 Task: Add Sprouts Organic Mango-Pineapple Fruit Spread to the cart.
Action: Mouse moved to (861, 304)
Screenshot: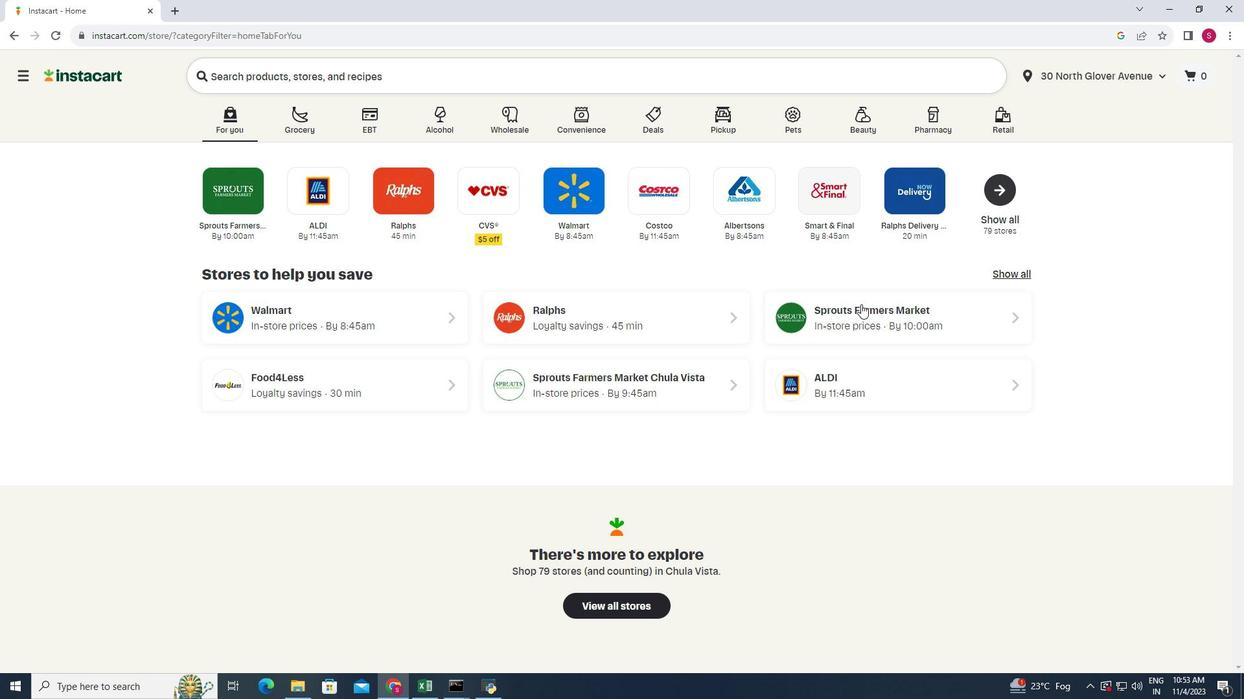 
Action: Mouse pressed left at (861, 304)
Screenshot: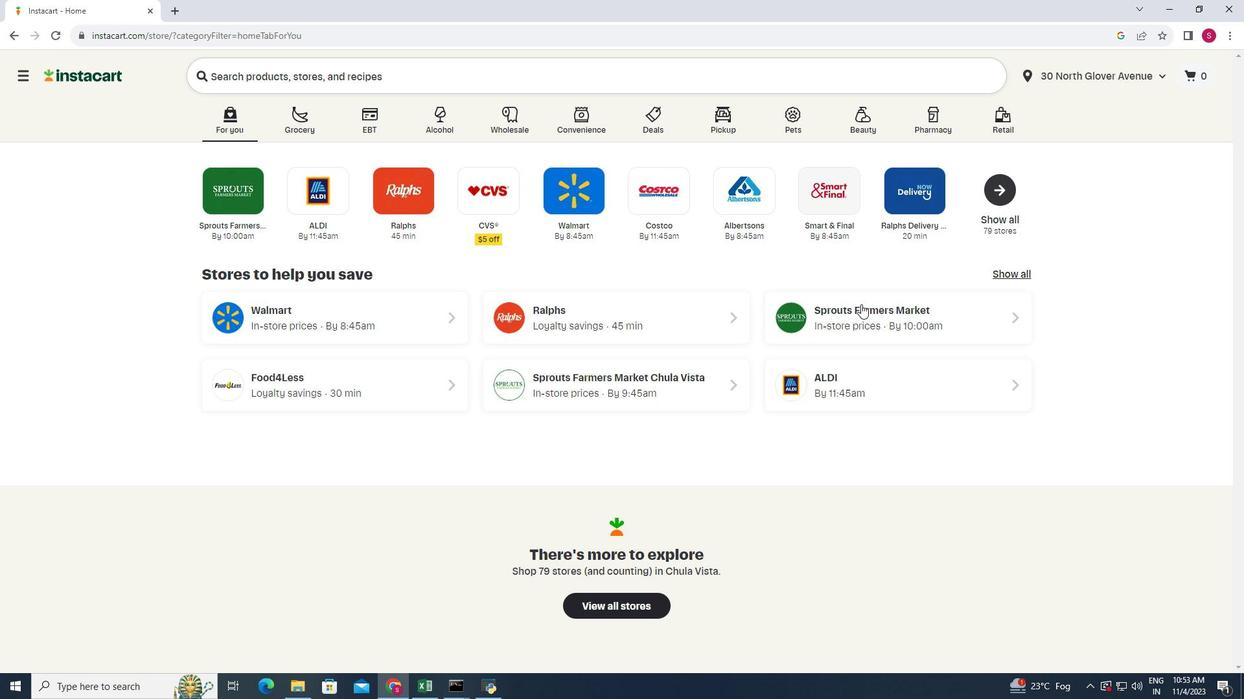 
Action: Mouse moved to (104, 392)
Screenshot: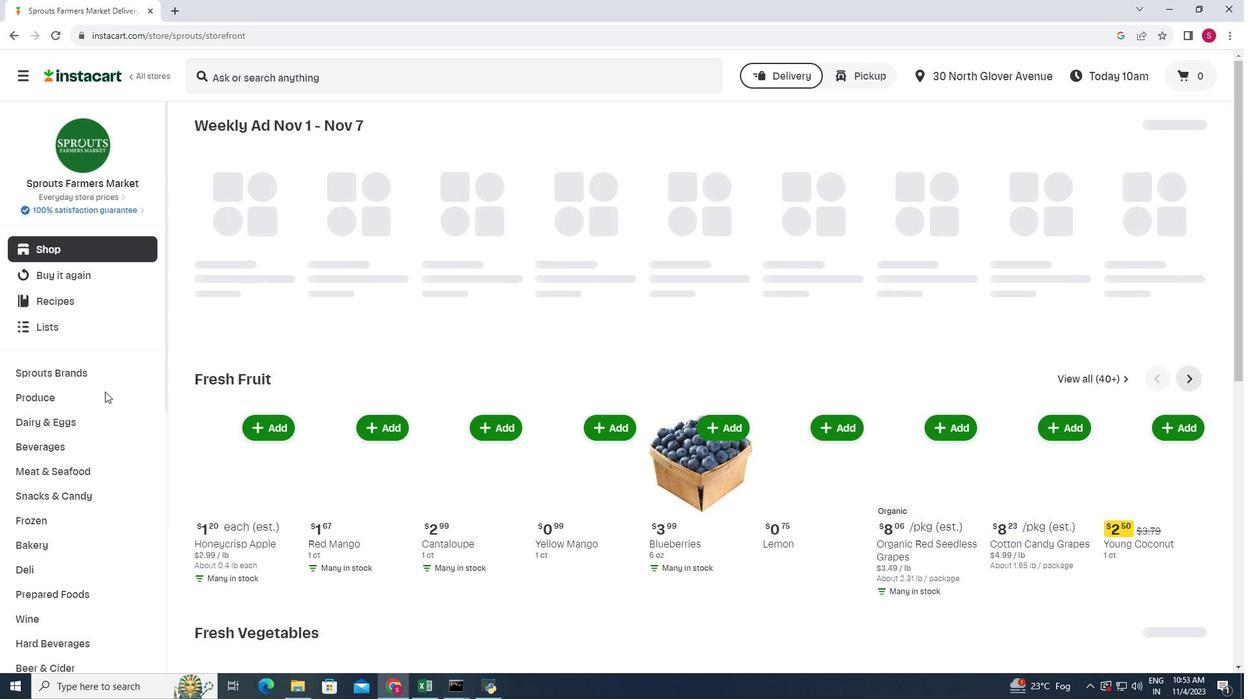 
Action: Mouse scrolled (104, 391) with delta (0, 0)
Screenshot: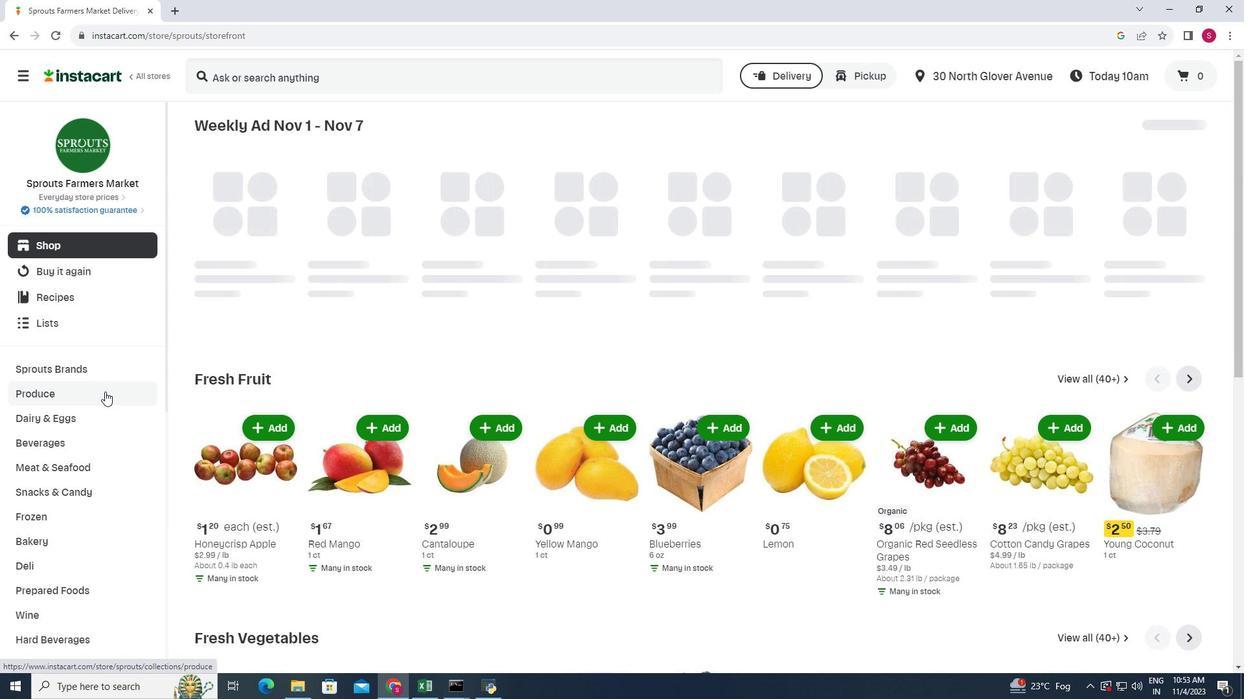 
Action: Mouse scrolled (104, 391) with delta (0, 0)
Screenshot: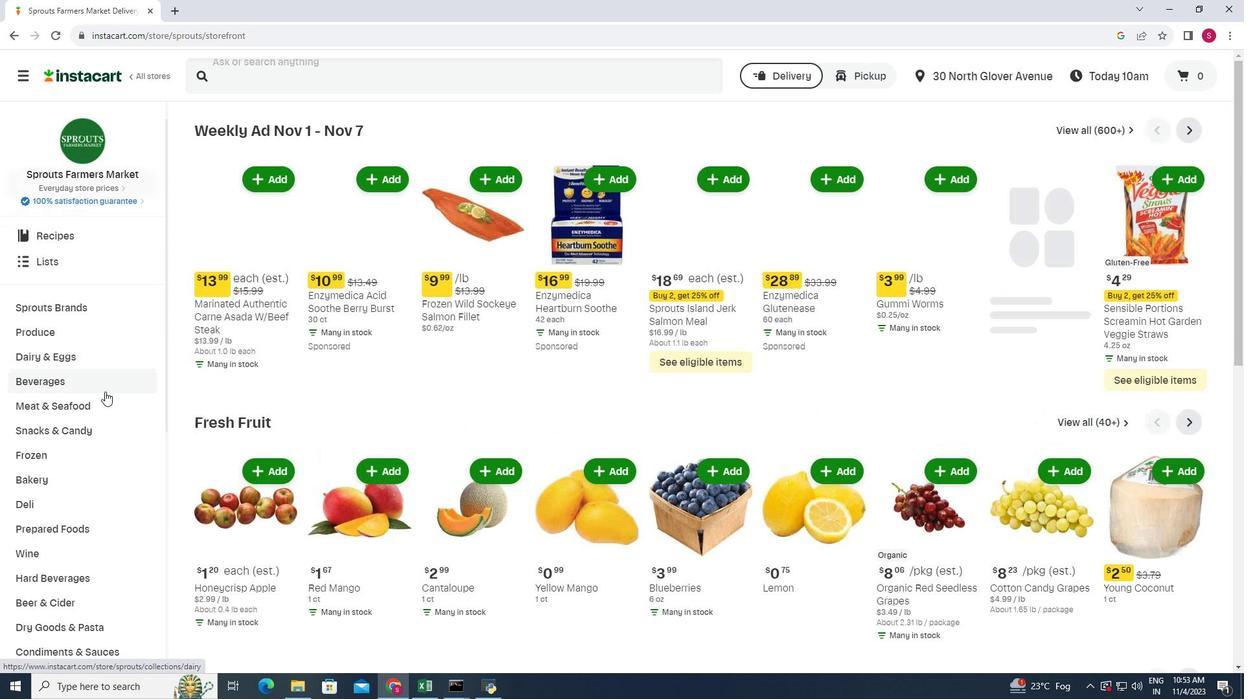 
Action: Mouse moved to (112, 383)
Screenshot: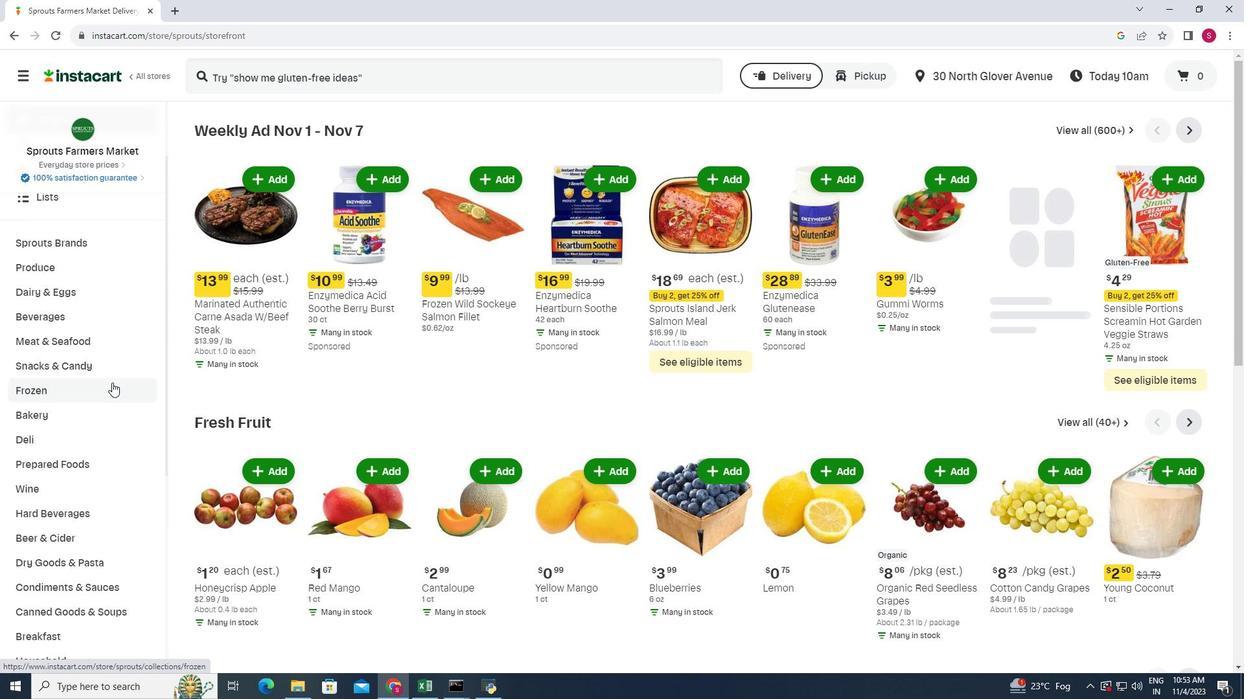 
Action: Mouse scrolled (112, 382) with delta (0, 0)
Screenshot: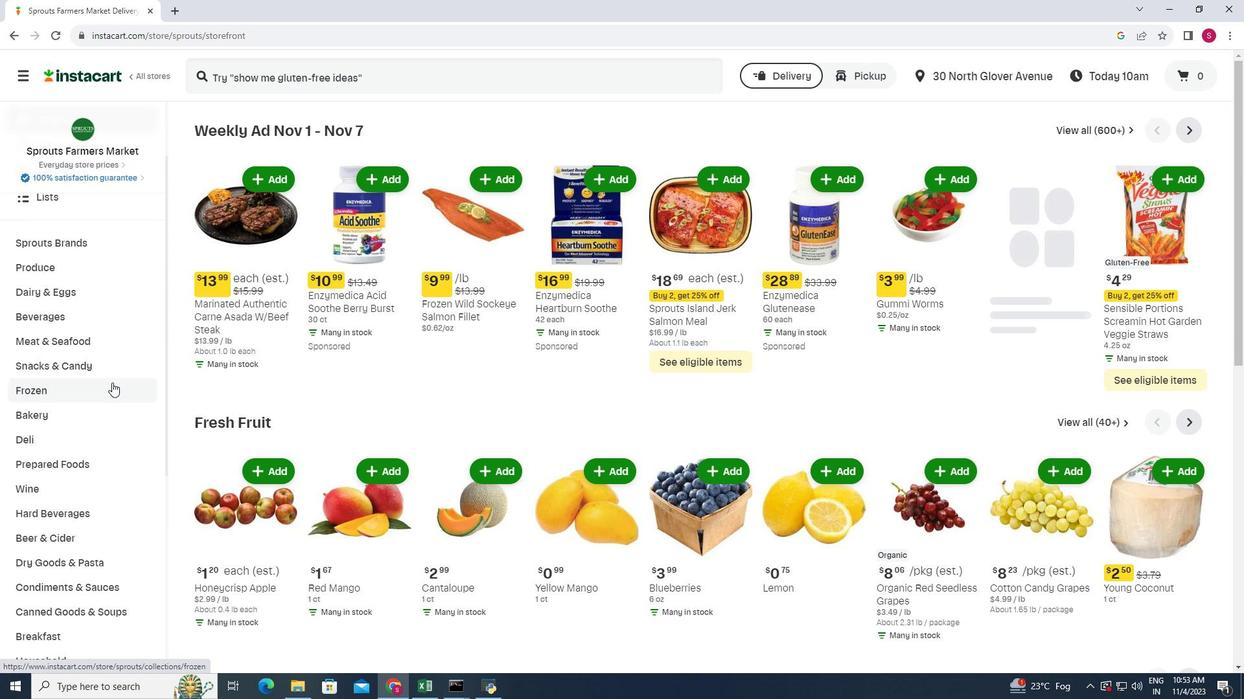 
Action: Mouse moved to (73, 567)
Screenshot: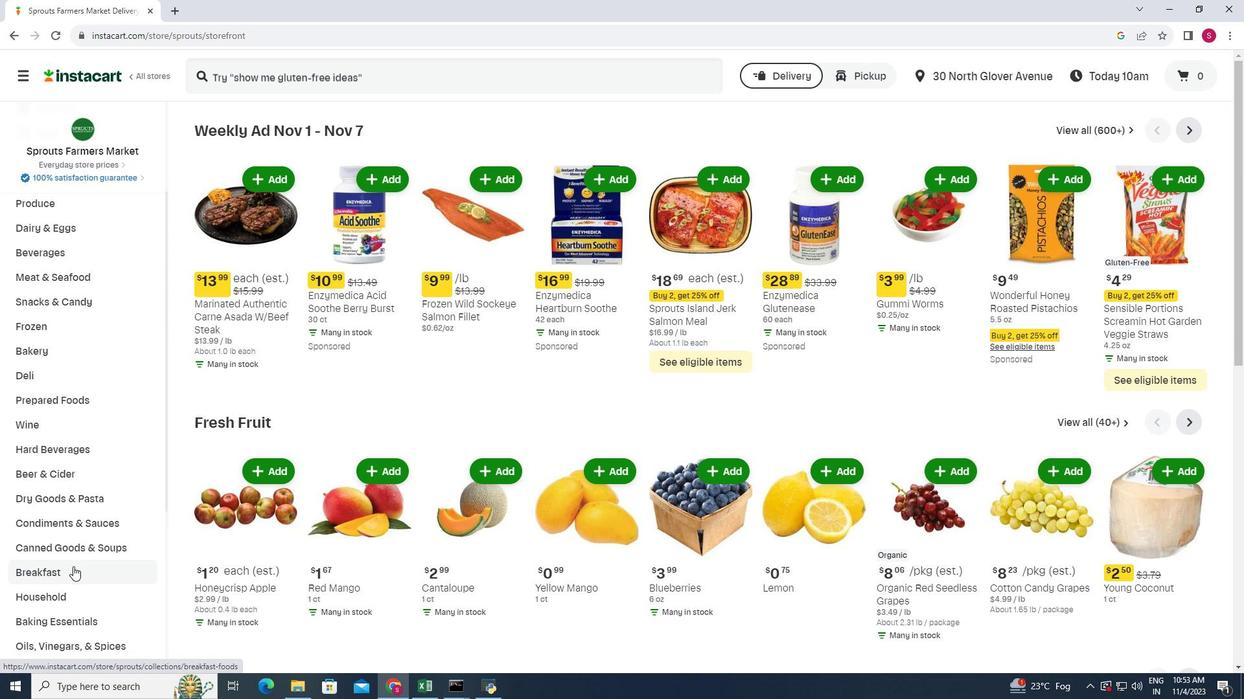 
Action: Mouse pressed left at (73, 567)
Screenshot: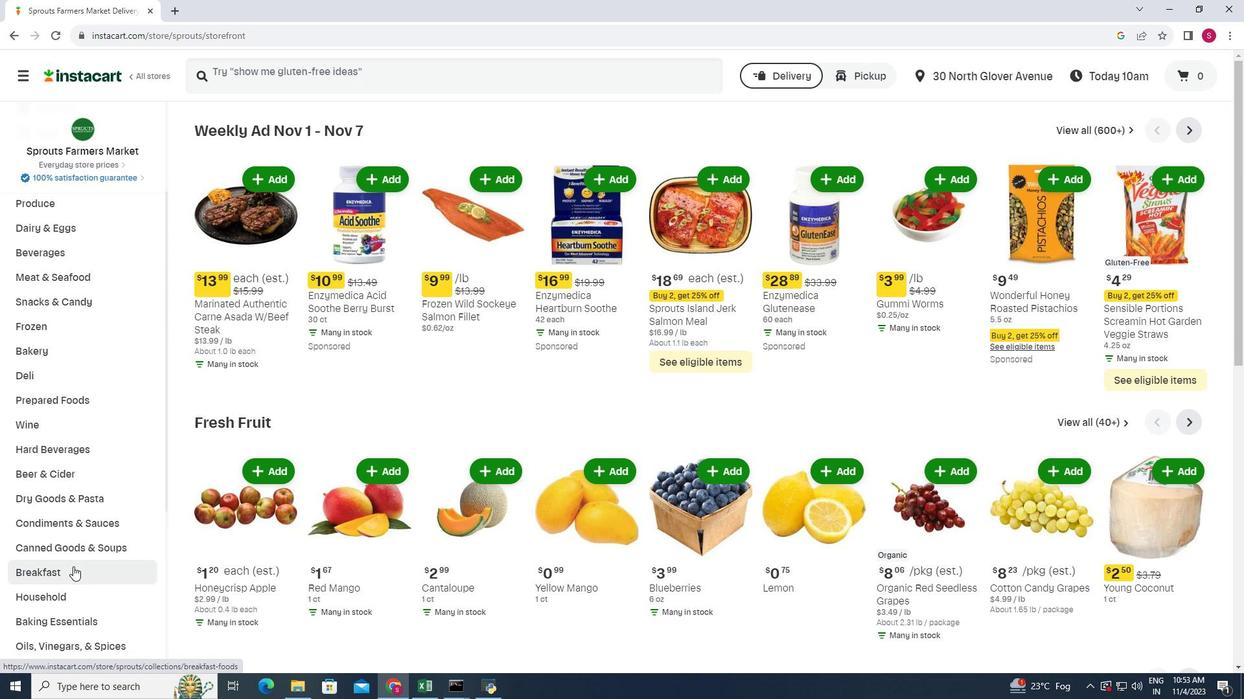 
Action: Mouse moved to (791, 151)
Screenshot: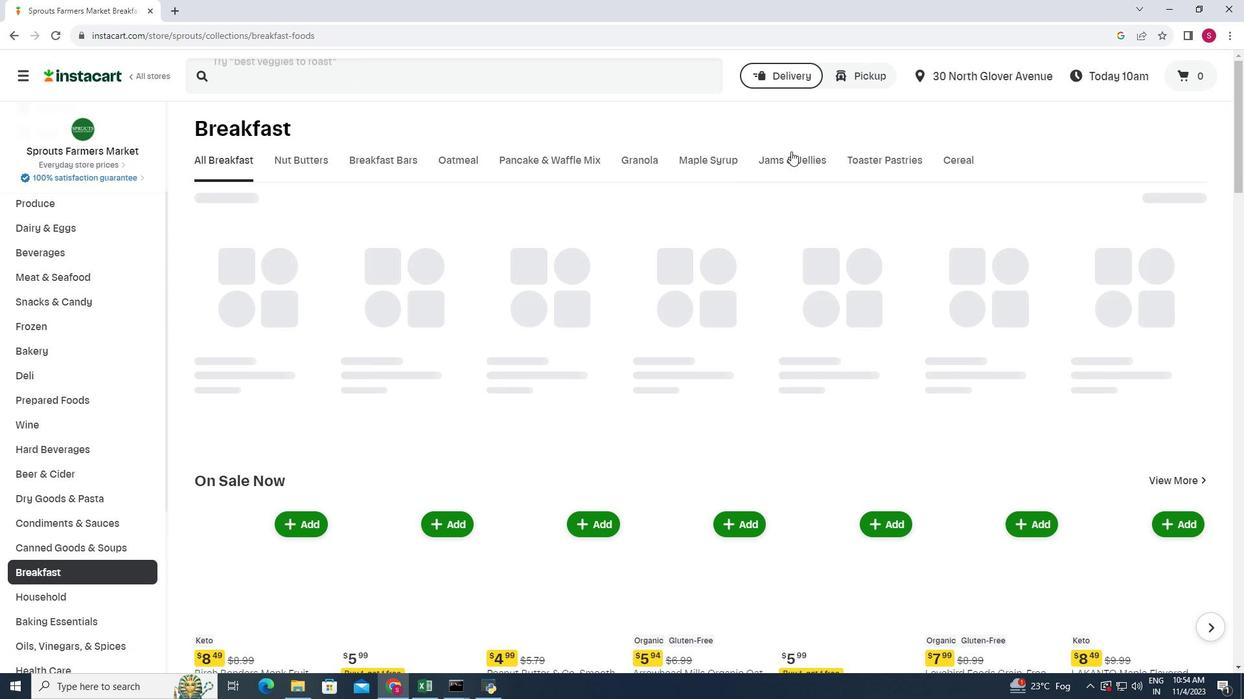 
Action: Mouse pressed left at (791, 151)
Screenshot: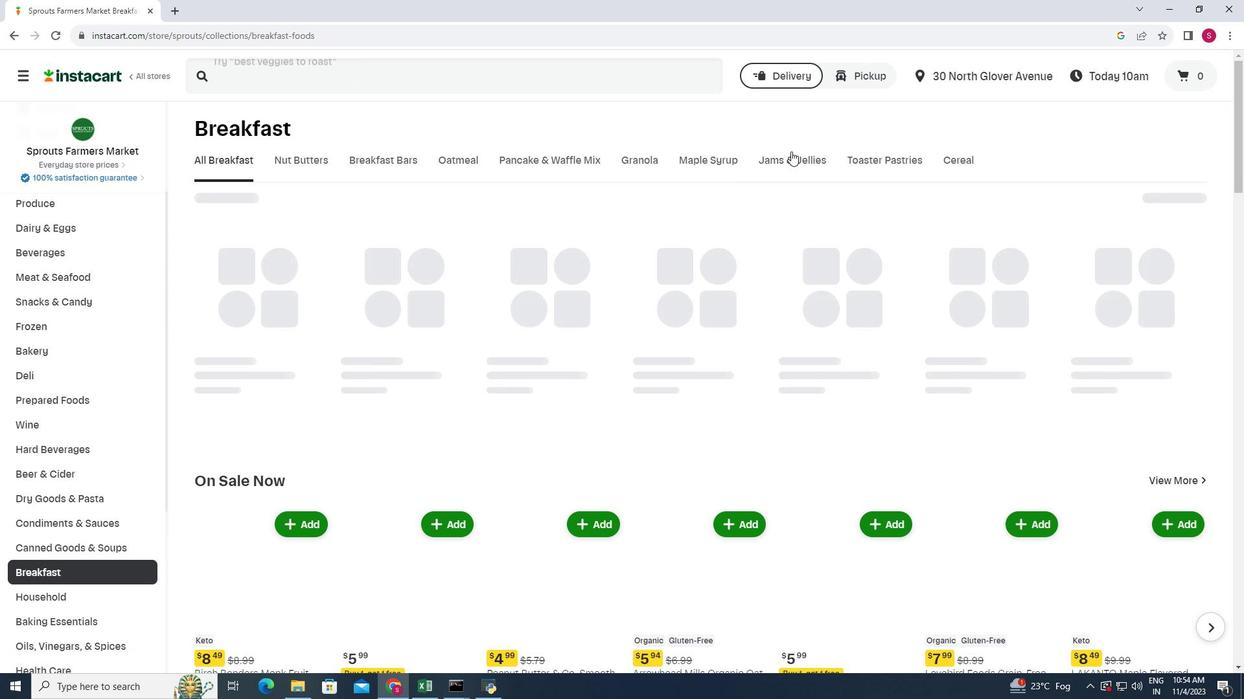 
Action: Mouse moved to (795, 165)
Screenshot: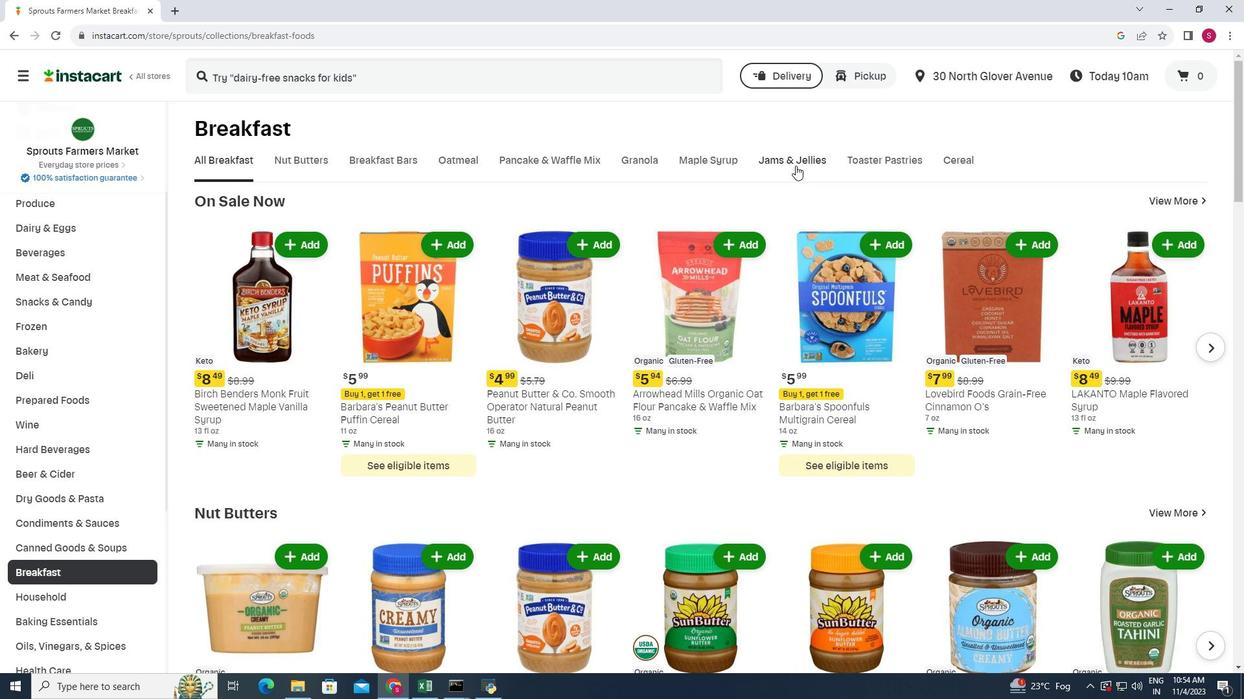 
Action: Mouse pressed left at (795, 165)
Screenshot: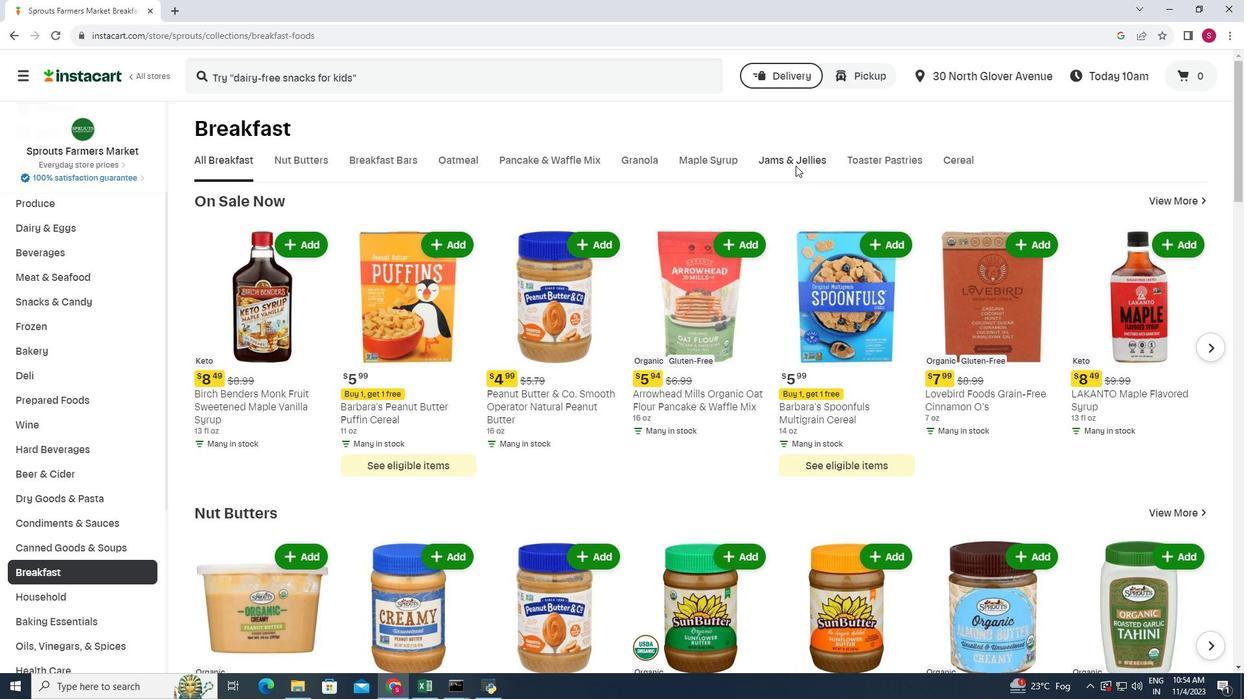 
Action: Mouse moved to (311, 211)
Screenshot: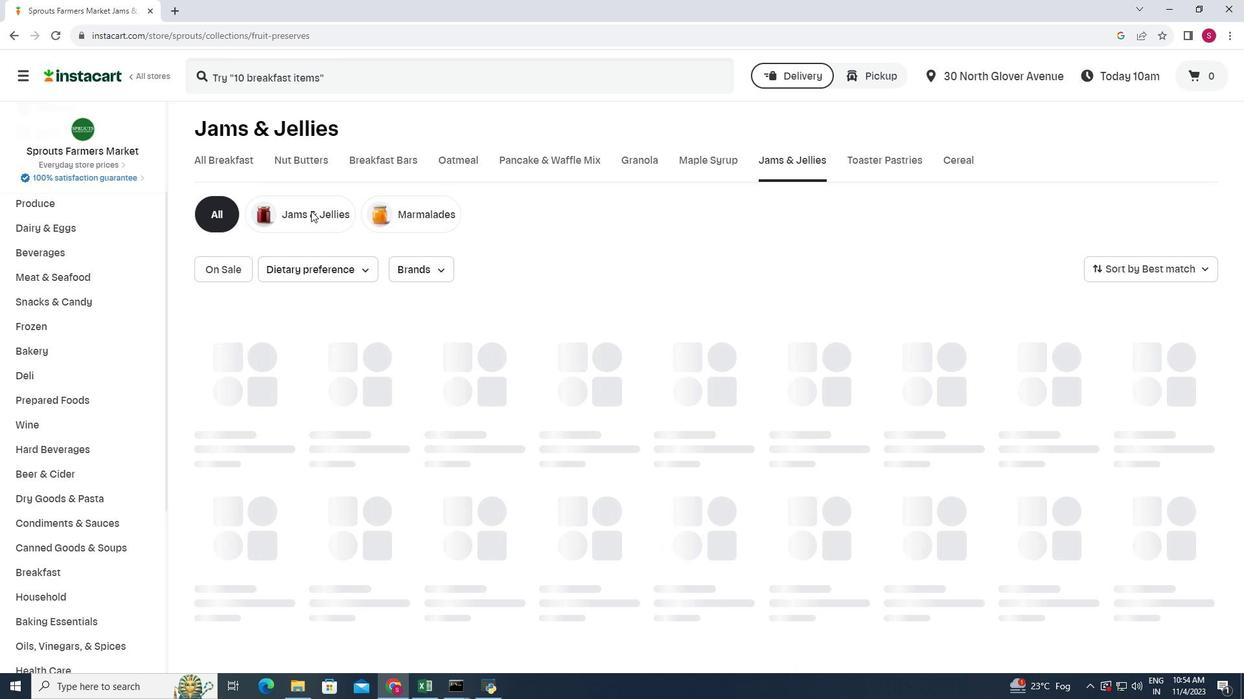 
Action: Mouse pressed left at (311, 211)
Screenshot: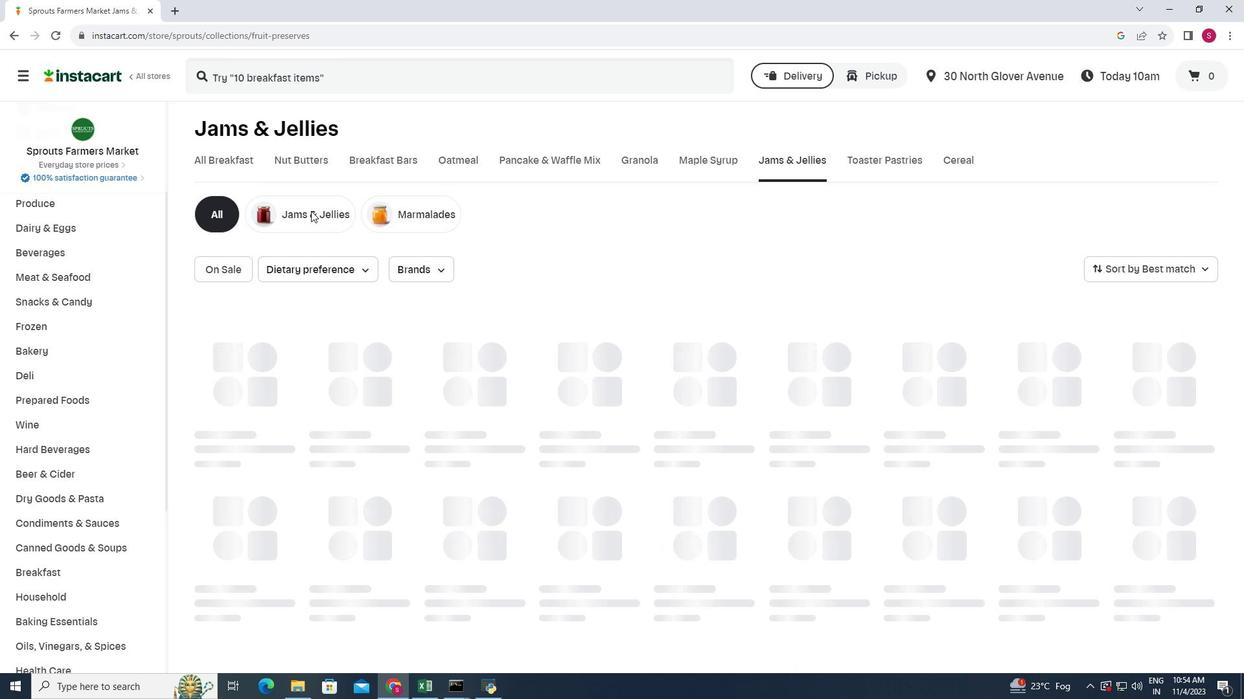 
Action: Mouse moved to (513, 277)
Screenshot: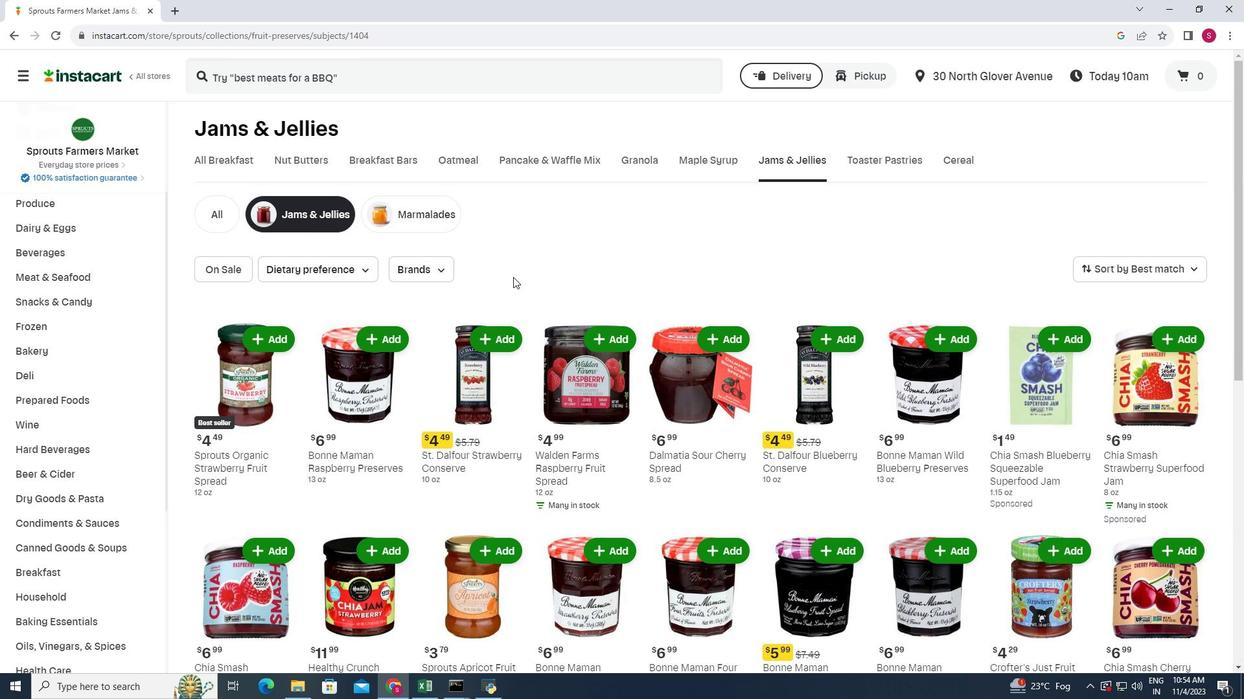 
Action: Mouse scrolled (513, 276) with delta (0, 0)
Screenshot: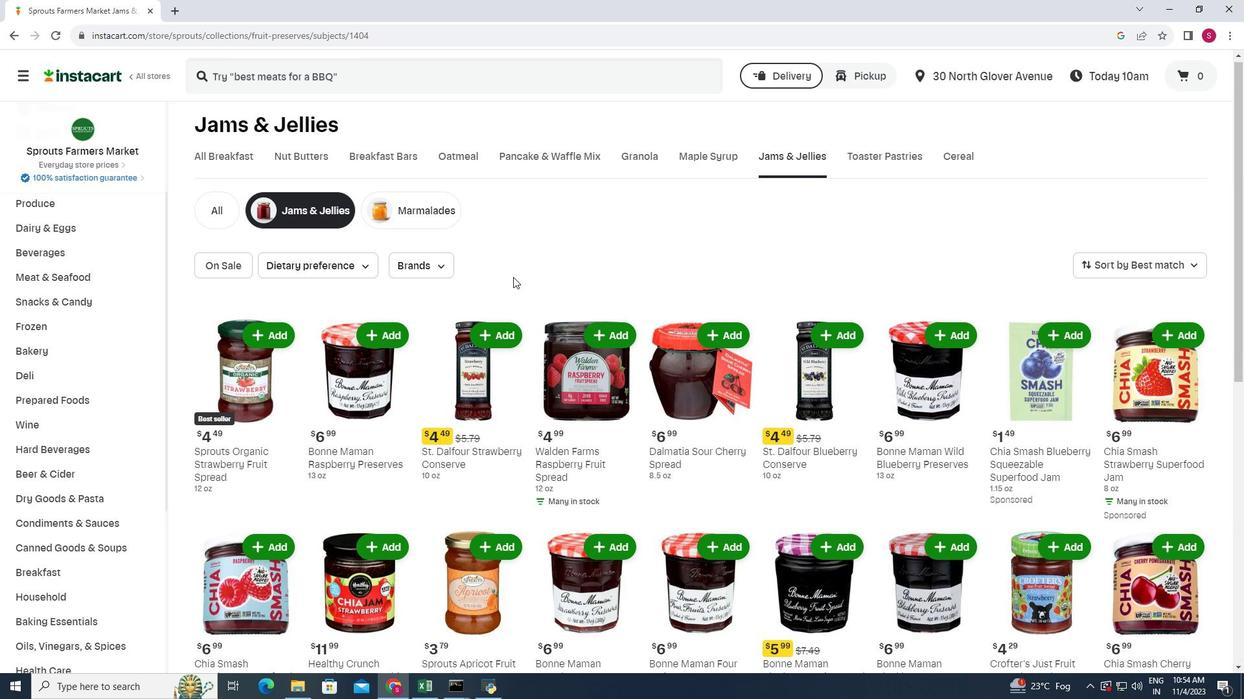 
Action: Mouse scrolled (513, 276) with delta (0, 0)
Screenshot: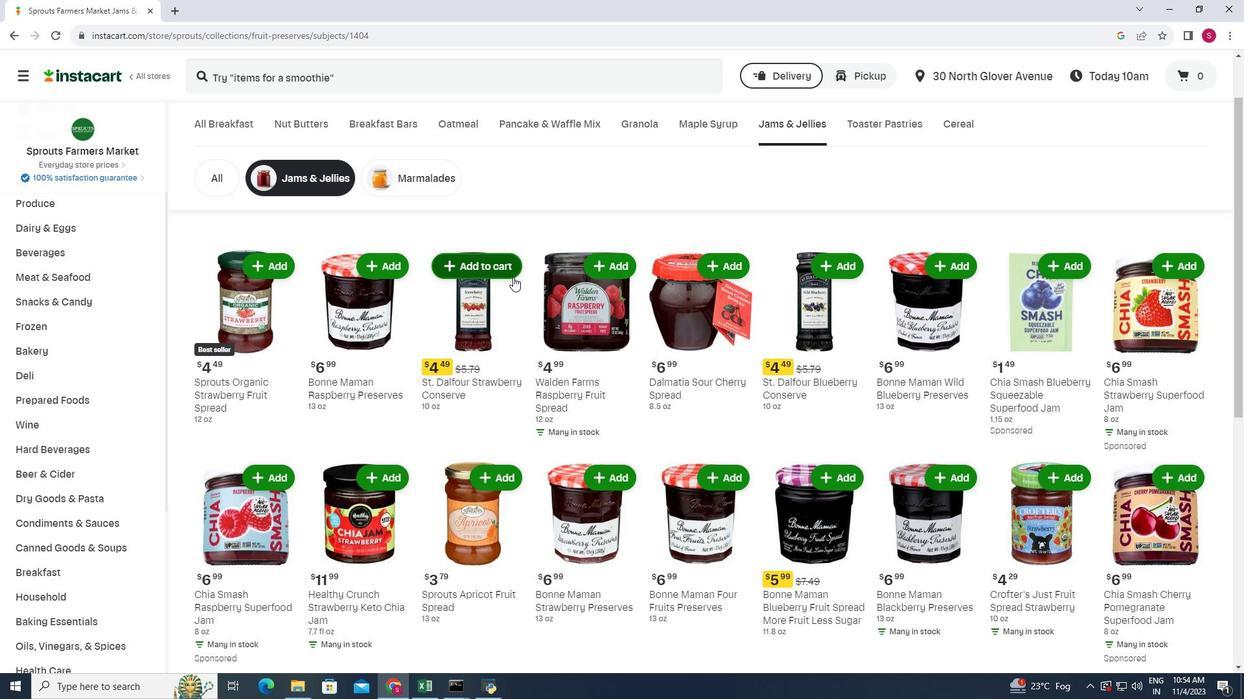 
Action: Mouse scrolled (513, 276) with delta (0, 0)
Screenshot: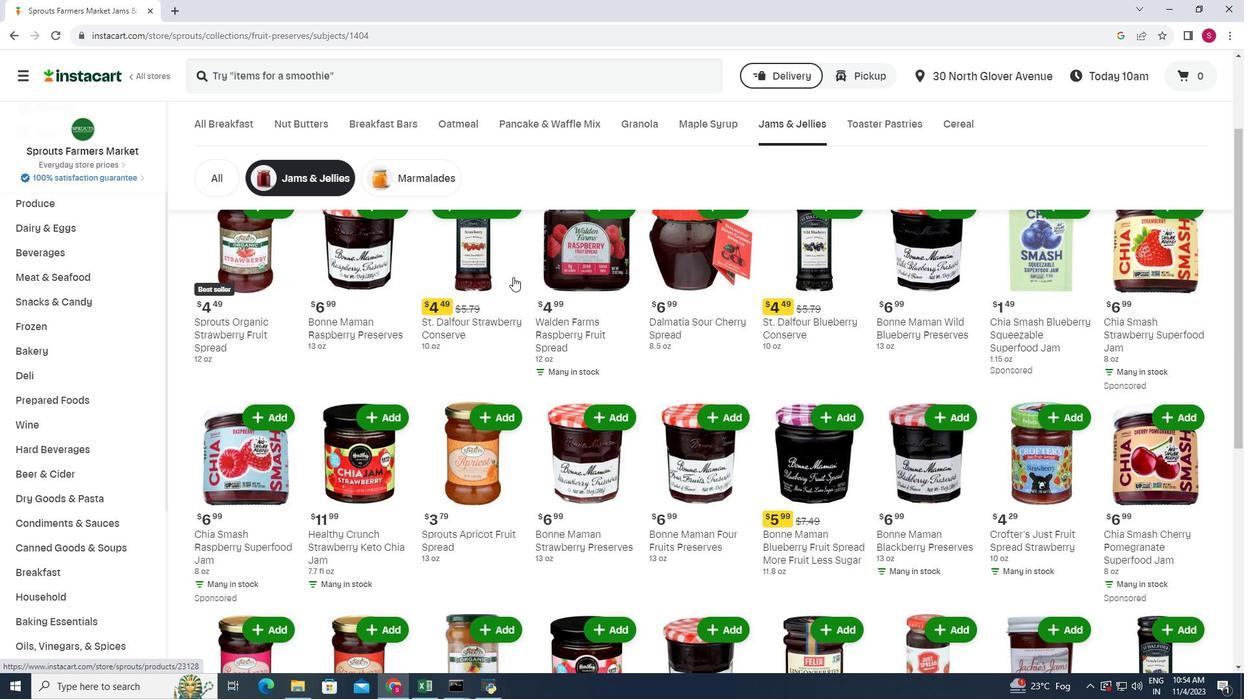 
Action: Mouse scrolled (513, 276) with delta (0, 0)
Screenshot: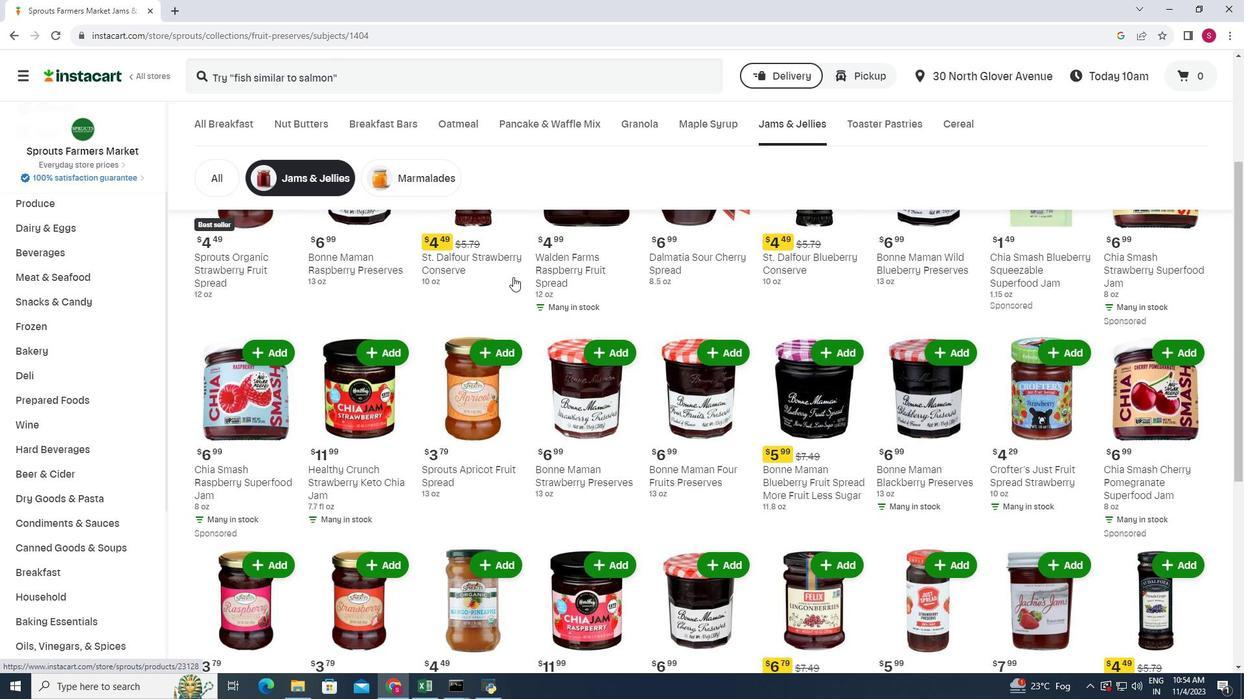 
Action: Mouse scrolled (513, 276) with delta (0, 0)
Screenshot: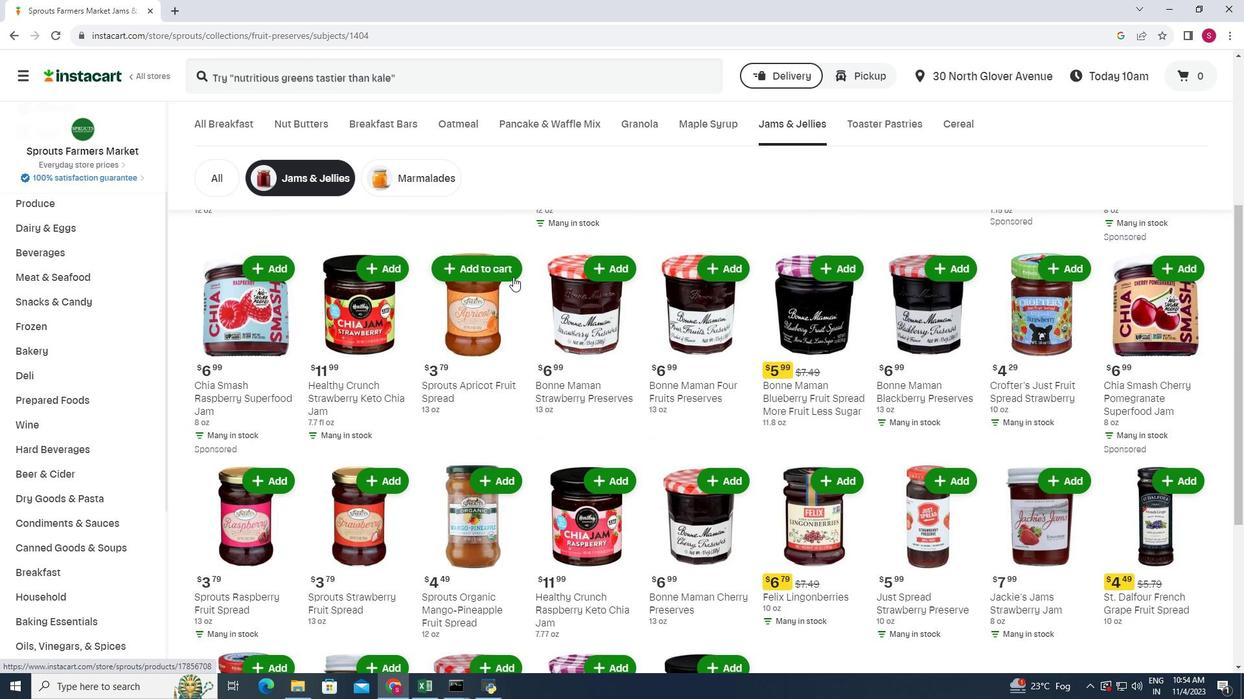 
Action: Mouse scrolled (513, 276) with delta (0, 0)
Screenshot: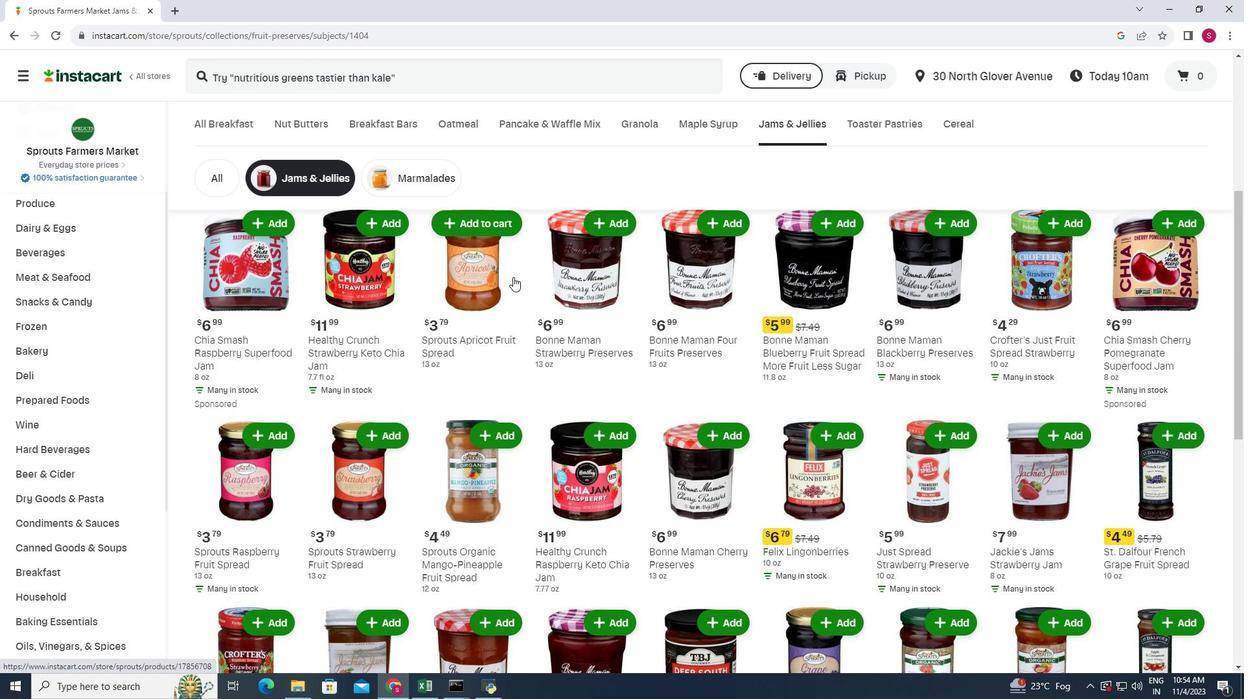 
Action: Mouse scrolled (513, 276) with delta (0, 0)
Screenshot: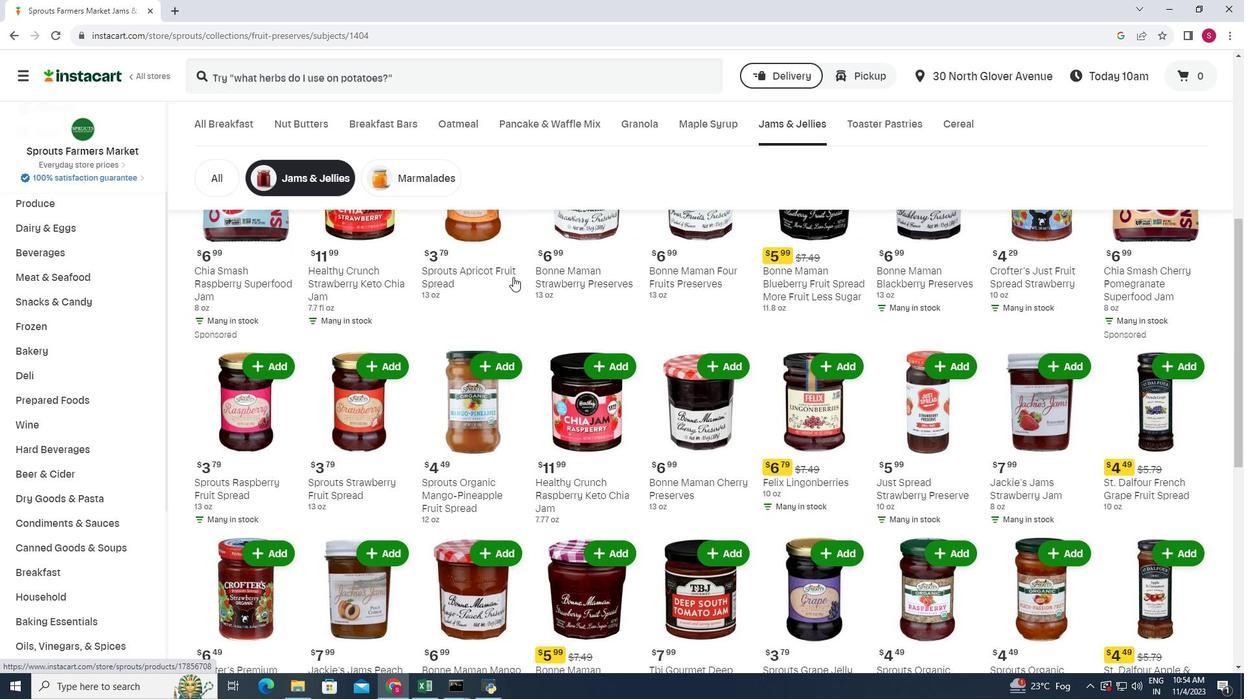 
Action: Mouse moved to (486, 307)
Screenshot: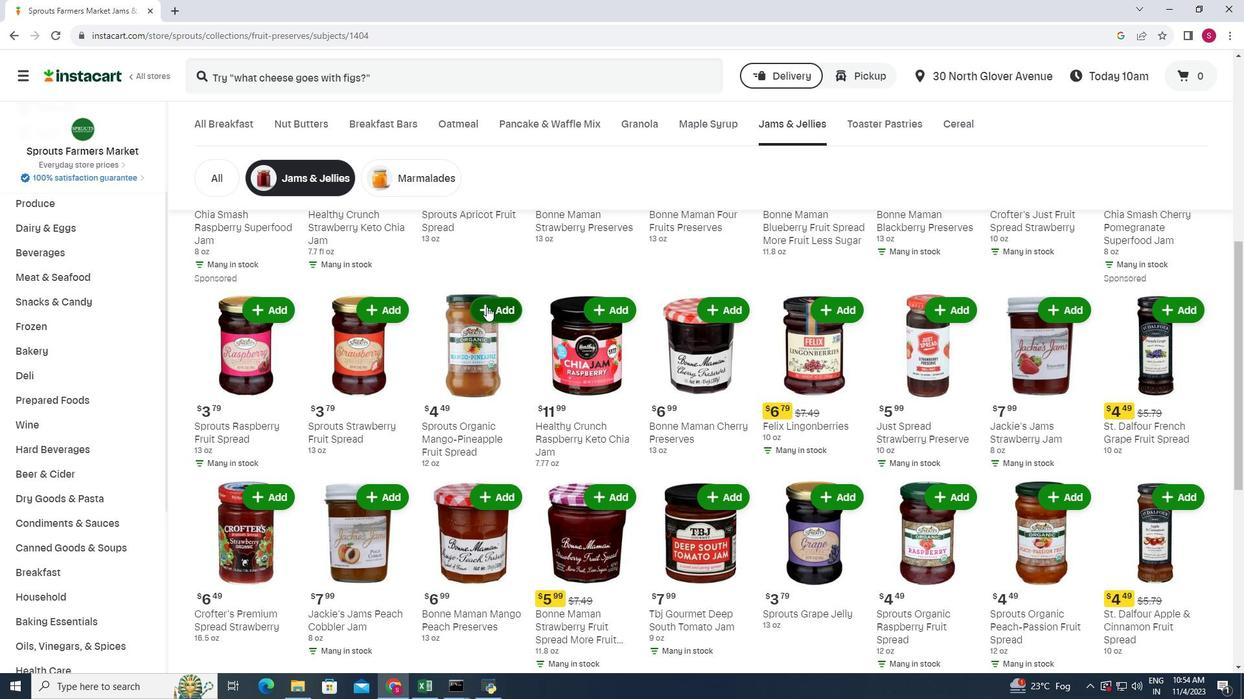 
Action: Mouse pressed left at (486, 307)
Screenshot: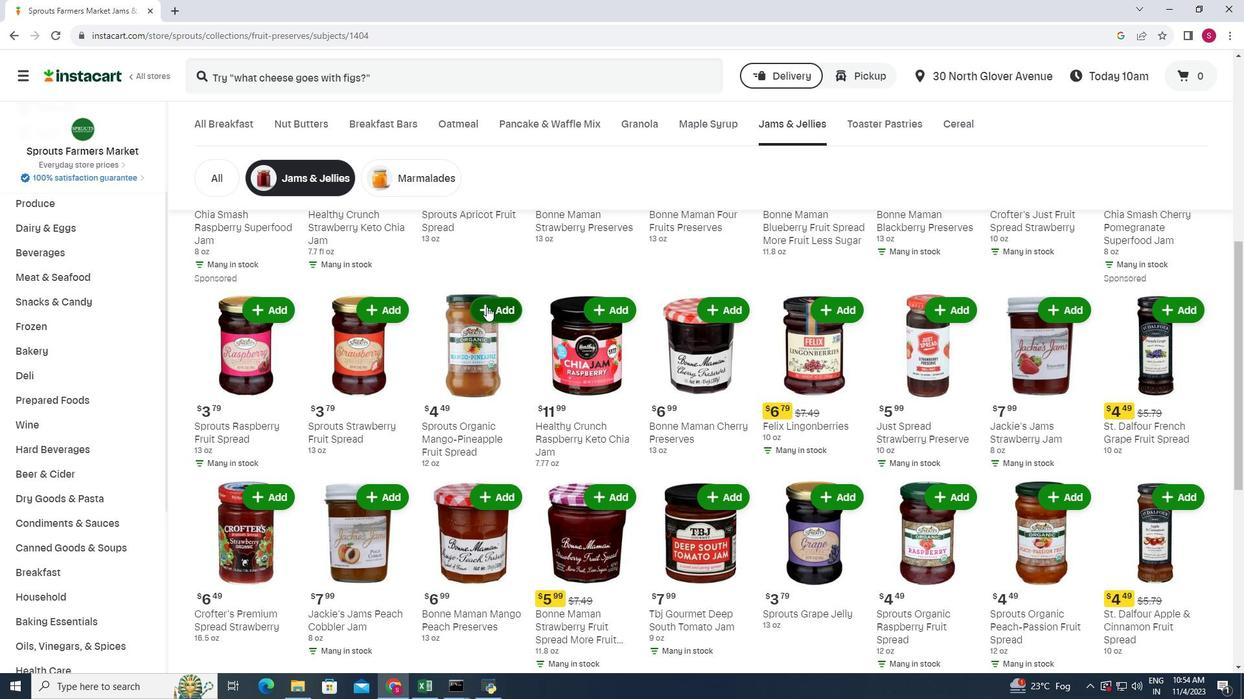 
Action: Mouse moved to (494, 291)
Screenshot: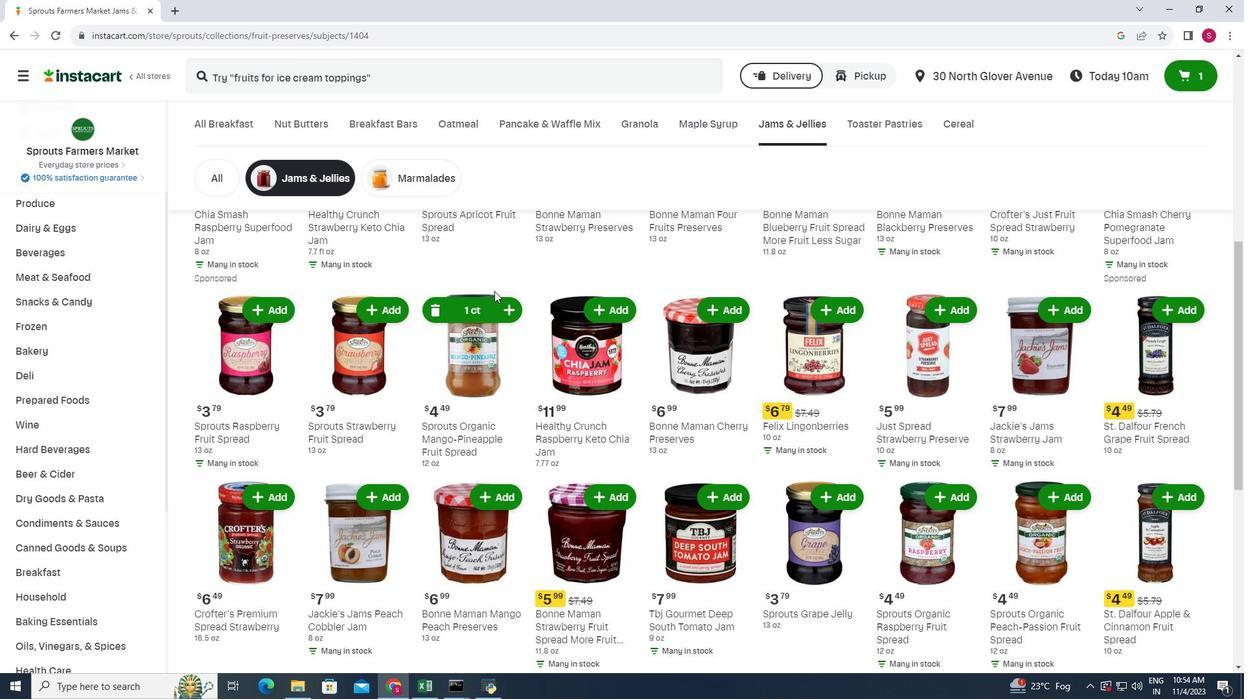 
